 Task: Set the relative font size for the text renderer to small.
Action: Mouse moved to (126, 16)
Screenshot: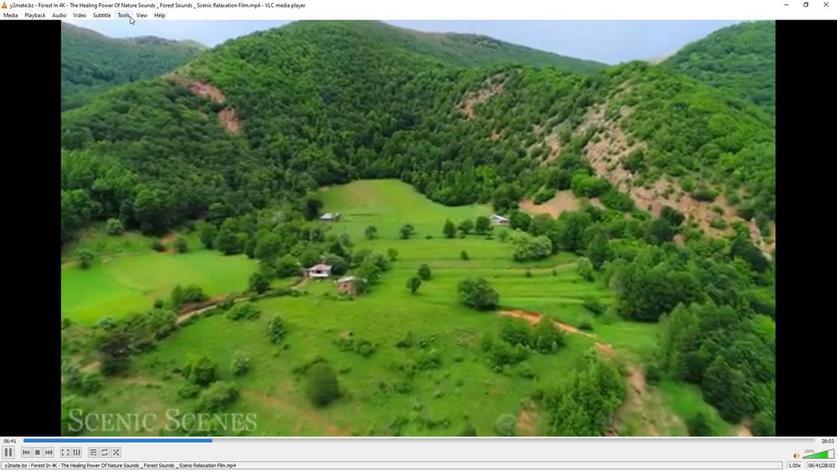 
Action: Mouse pressed left at (126, 16)
Screenshot: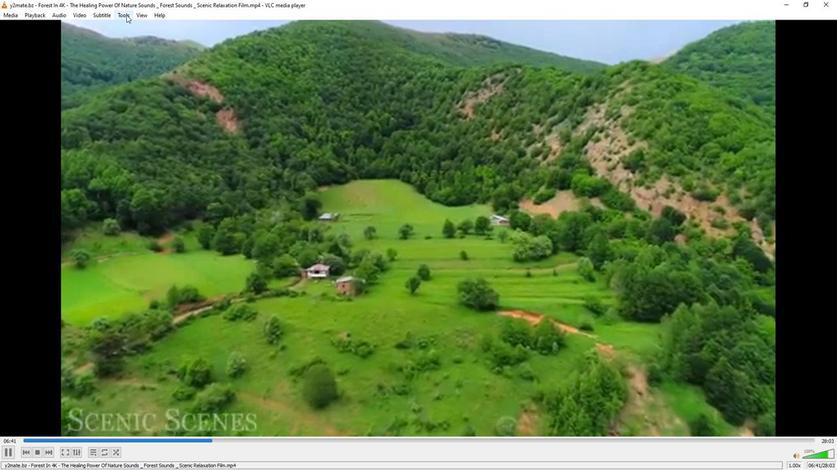 
Action: Mouse moved to (143, 117)
Screenshot: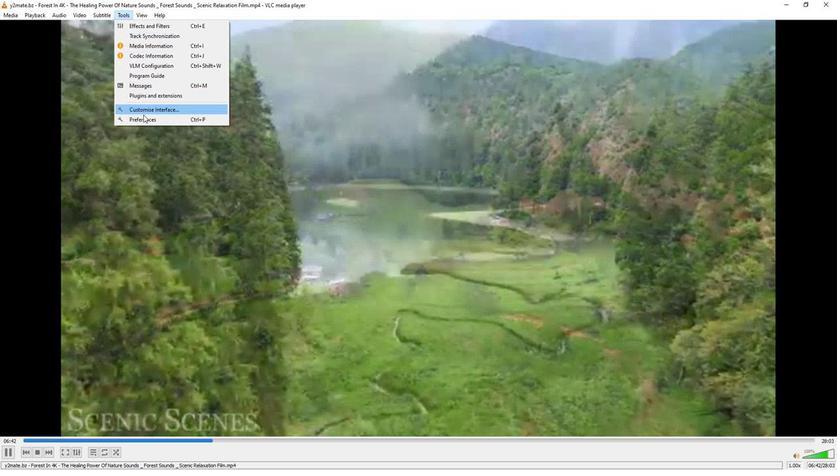 
Action: Mouse pressed left at (143, 117)
Screenshot: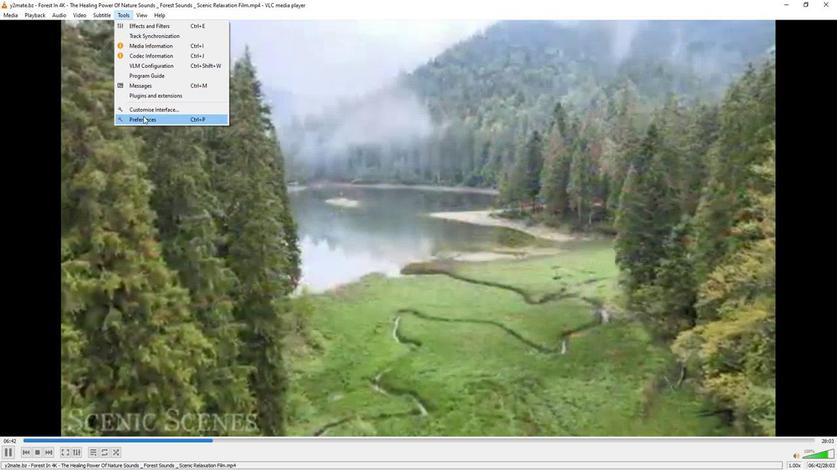 
Action: Mouse moved to (275, 385)
Screenshot: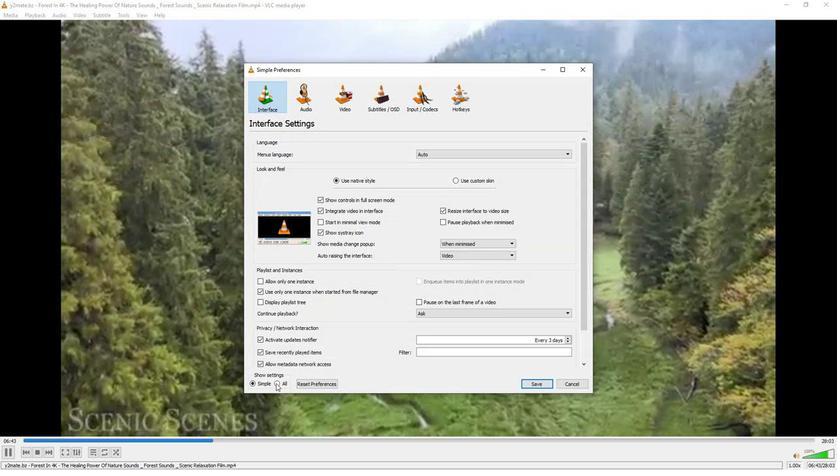 
Action: Mouse pressed left at (275, 385)
Screenshot: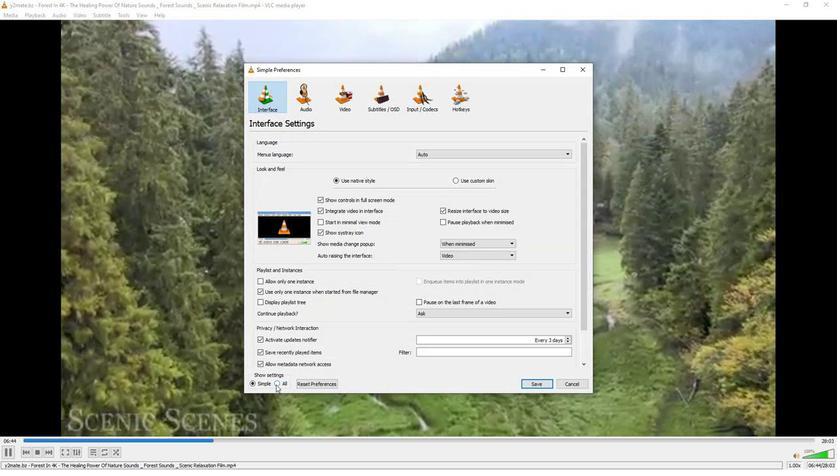 
Action: Mouse moved to (303, 304)
Screenshot: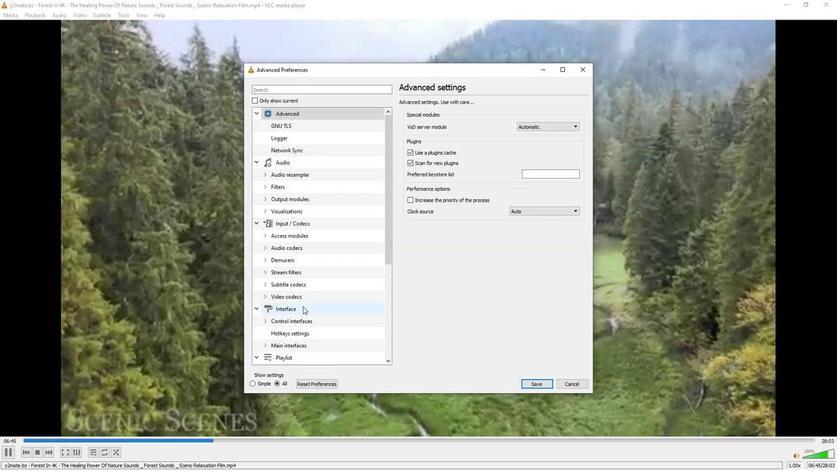 
Action: Mouse scrolled (303, 303) with delta (0, 0)
Screenshot: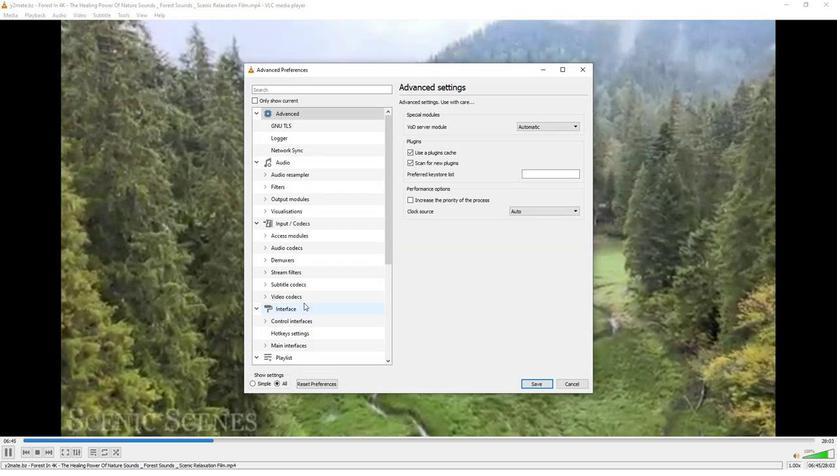 
Action: Mouse scrolled (303, 303) with delta (0, 0)
Screenshot: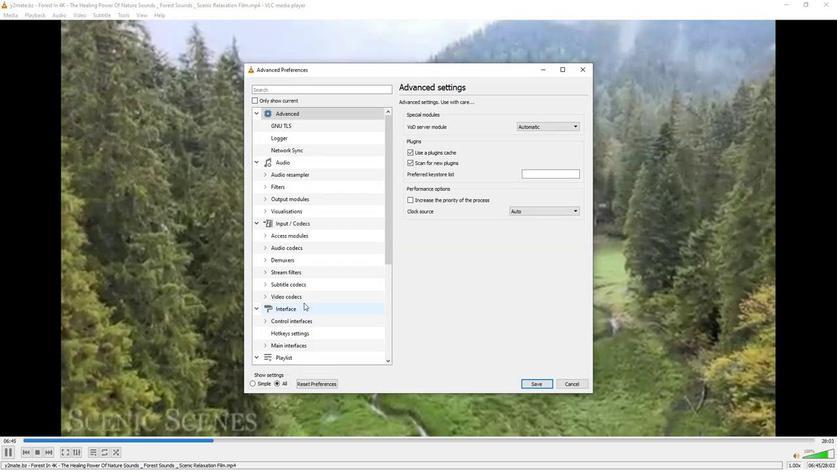 
Action: Mouse scrolled (303, 303) with delta (0, 0)
Screenshot: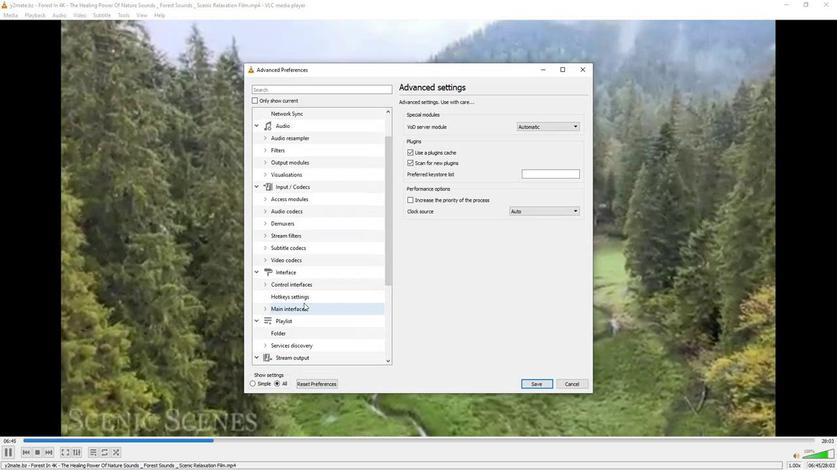 
Action: Mouse scrolled (303, 303) with delta (0, 0)
Screenshot: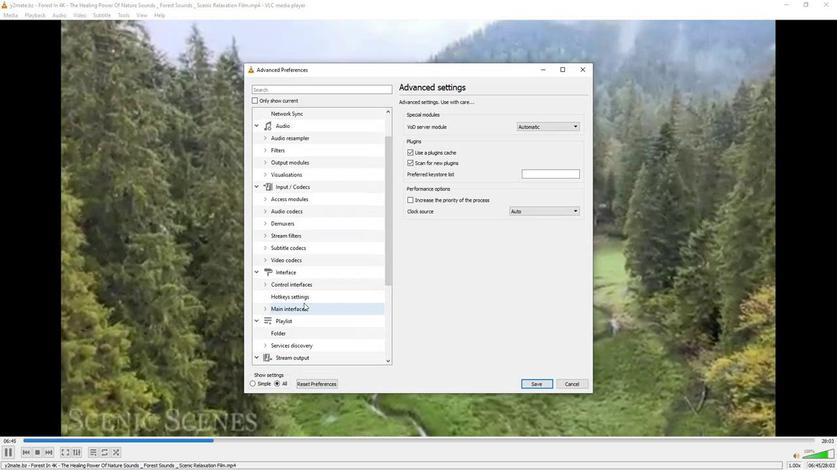 
Action: Mouse scrolled (303, 303) with delta (0, 0)
Screenshot: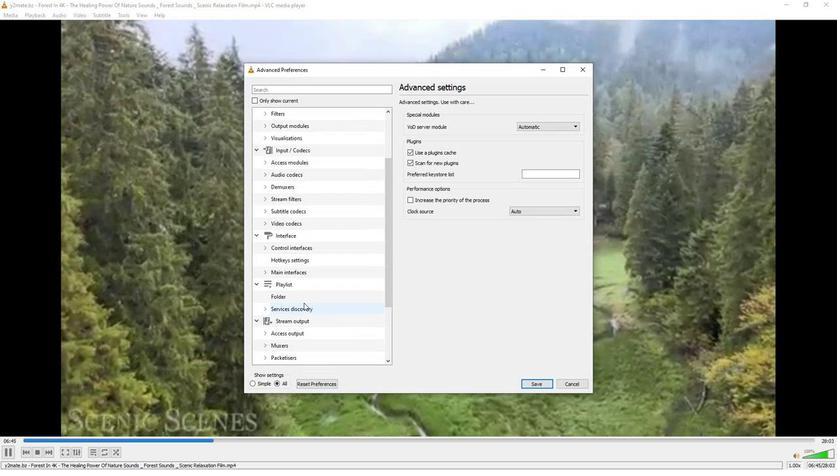 
Action: Mouse scrolled (303, 303) with delta (0, 0)
Screenshot: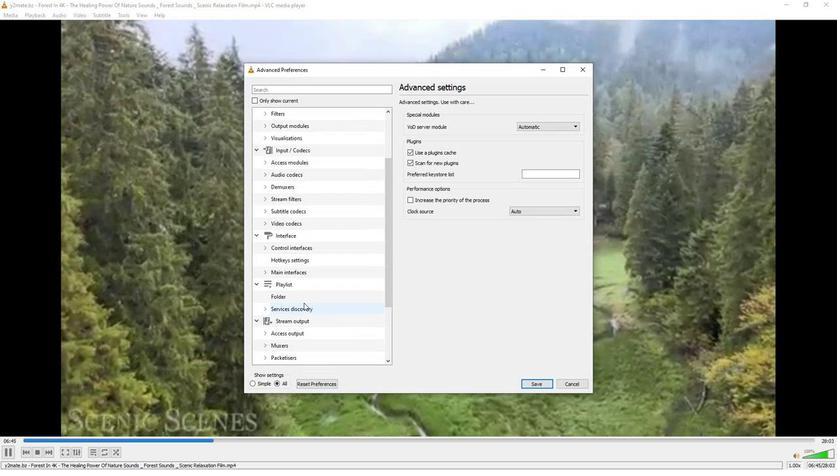 
Action: Mouse scrolled (303, 303) with delta (0, 0)
Screenshot: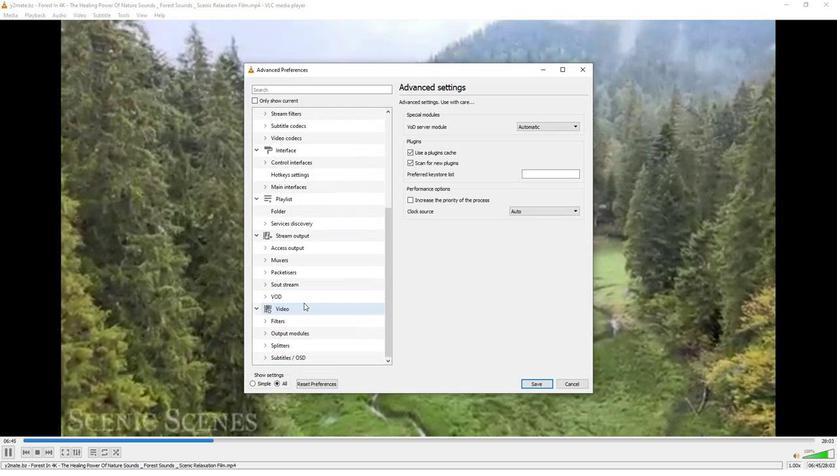
Action: Mouse scrolled (303, 303) with delta (0, 0)
Screenshot: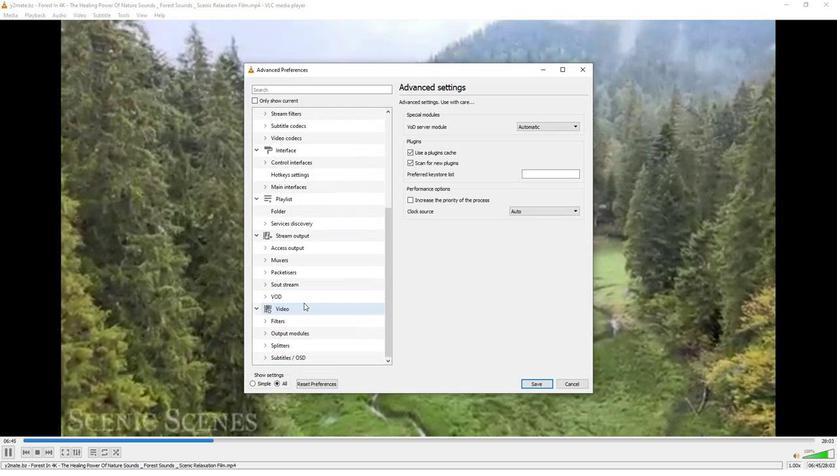 
Action: Mouse moved to (263, 357)
Screenshot: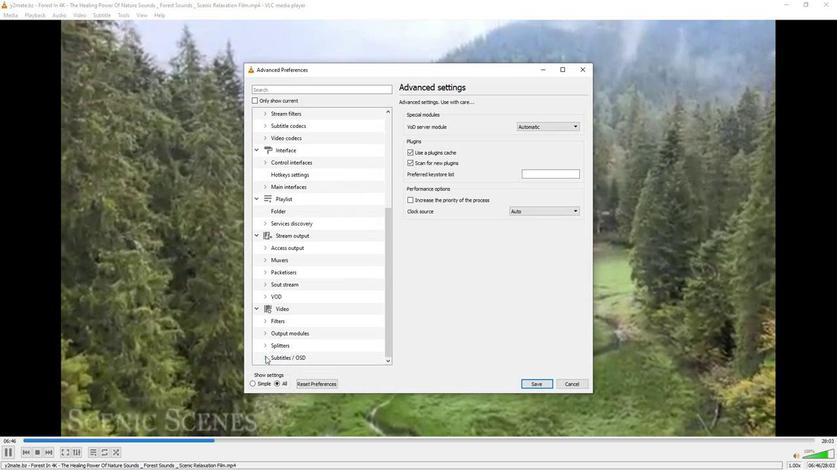 
Action: Mouse pressed left at (263, 357)
Screenshot: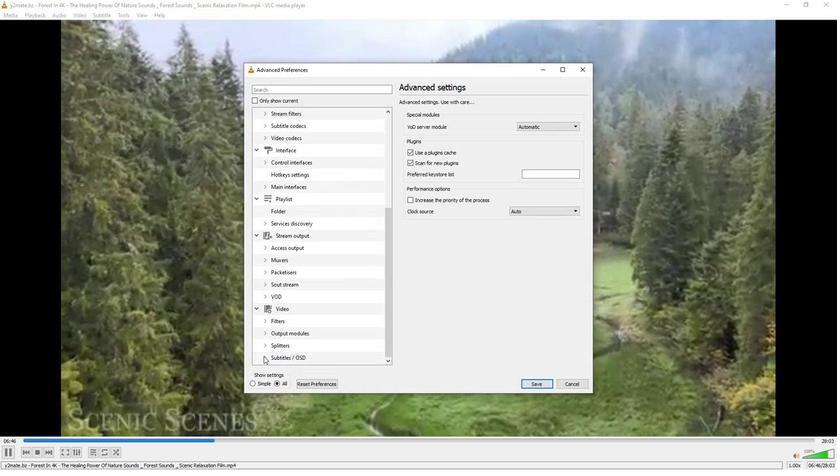 
Action: Mouse moved to (289, 329)
Screenshot: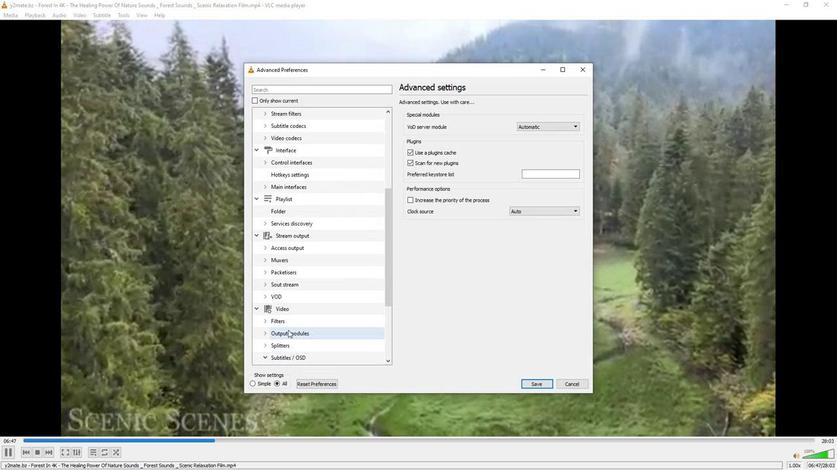 
Action: Mouse scrolled (289, 329) with delta (0, 0)
Screenshot: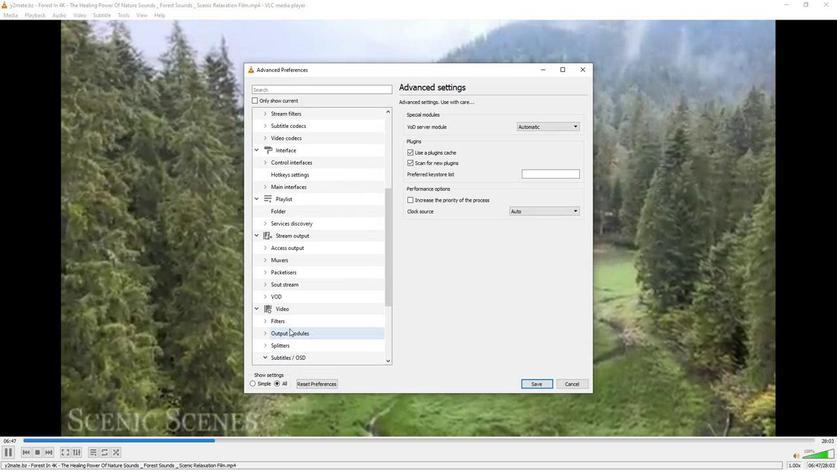 
Action: Mouse scrolled (289, 329) with delta (0, 0)
Screenshot: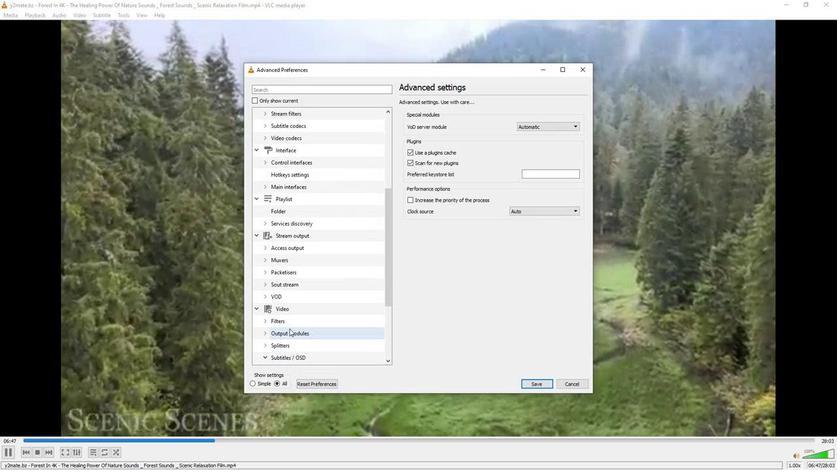 
Action: Mouse scrolled (289, 329) with delta (0, 0)
Screenshot: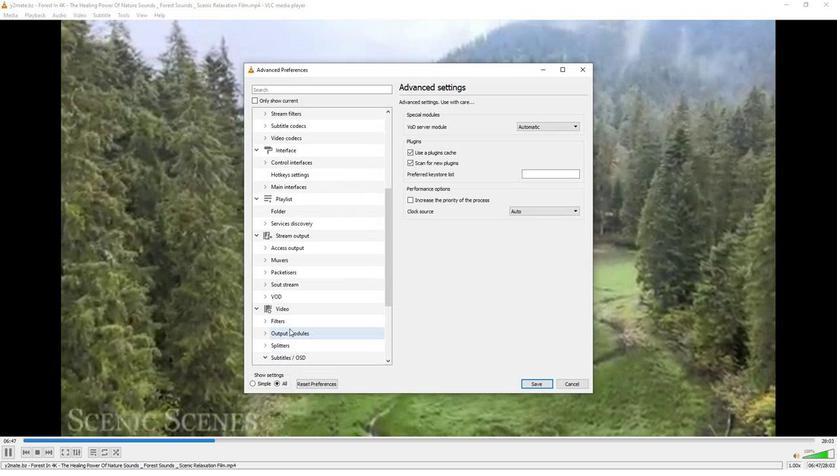 
Action: Mouse moved to (289, 328)
Screenshot: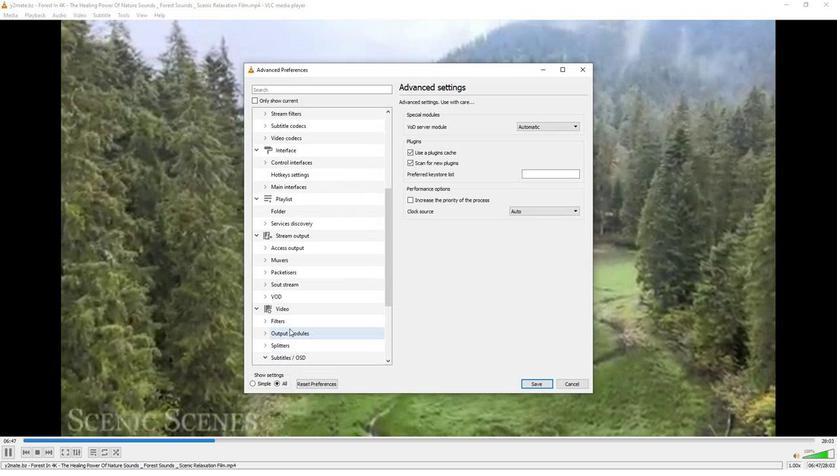 
Action: Mouse scrolled (289, 328) with delta (0, 0)
Screenshot: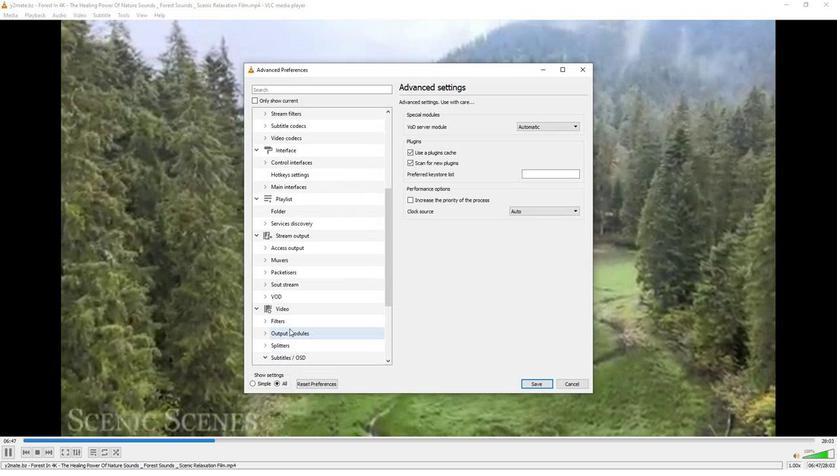 
Action: Mouse scrolled (289, 328) with delta (0, 0)
Screenshot: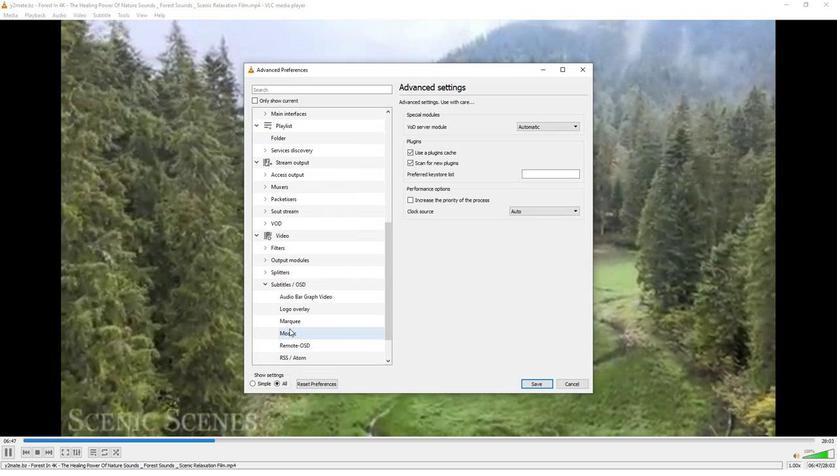 
Action: Mouse scrolled (289, 328) with delta (0, 0)
Screenshot: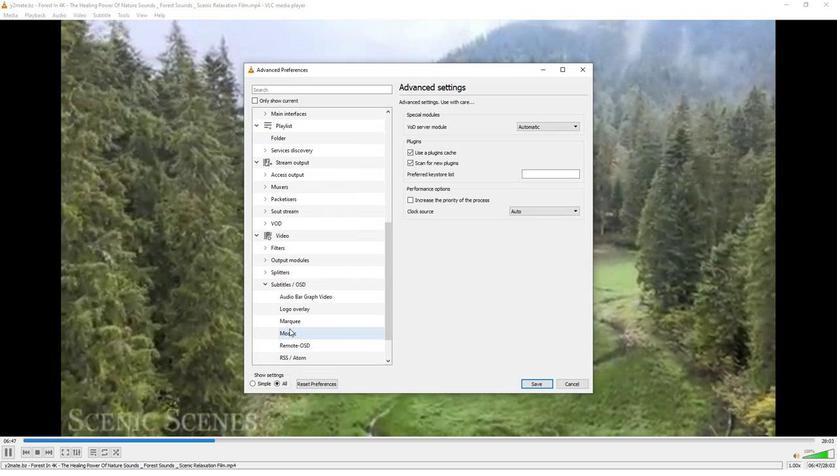 
Action: Mouse moved to (289, 325)
Screenshot: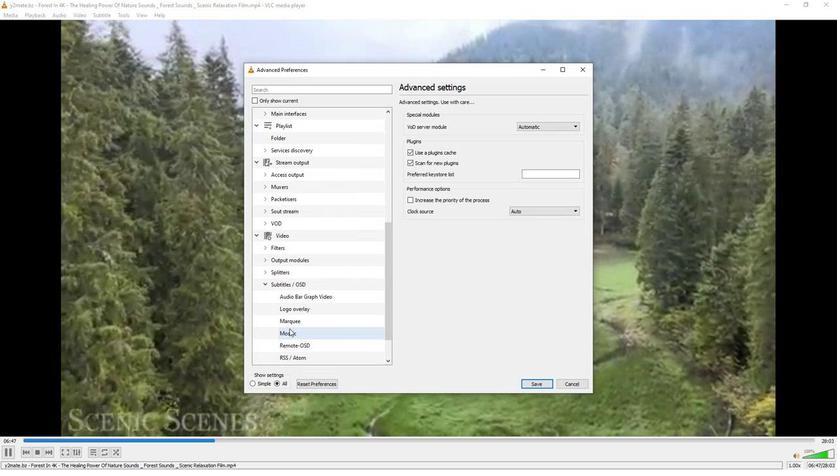 
Action: Mouse scrolled (289, 324) with delta (0, 0)
Screenshot: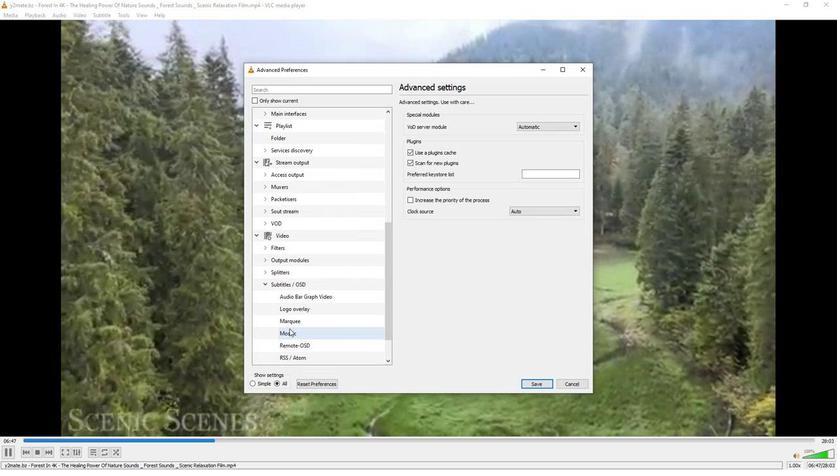 
Action: Mouse moved to (289, 358)
Screenshot: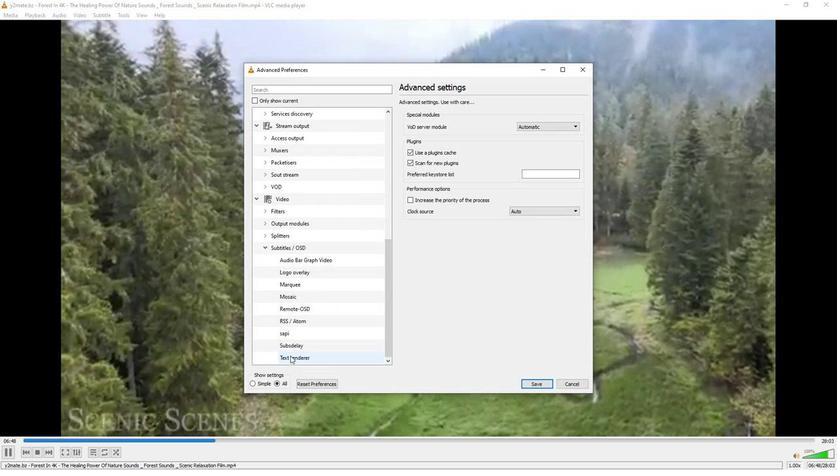 
Action: Mouse pressed left at (289, 358)
Screenshot: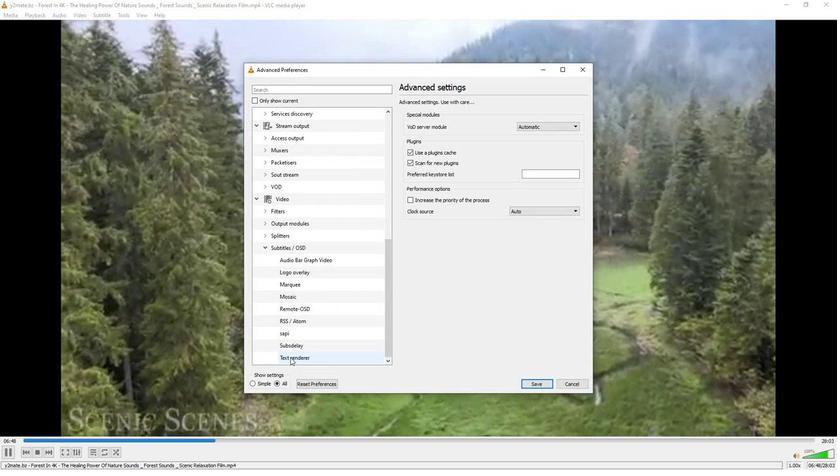 
Action: Mouse moved to (578, 150)
Screenshot: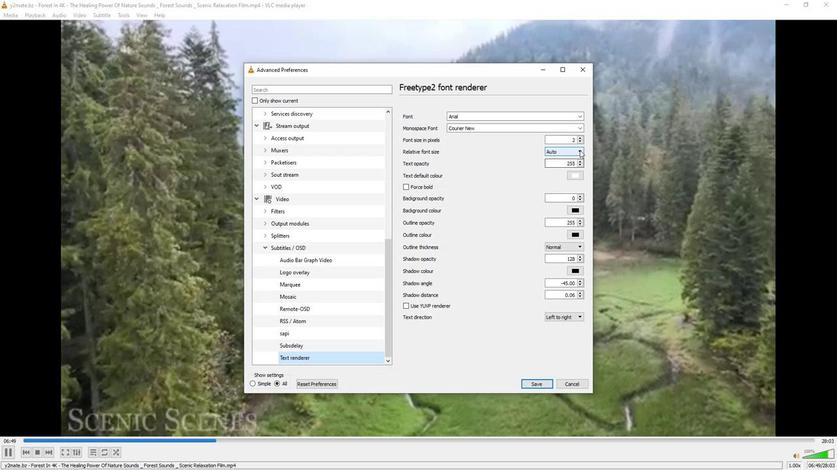 
Action: Mouse pressed left at (578, 150)
Screenshot: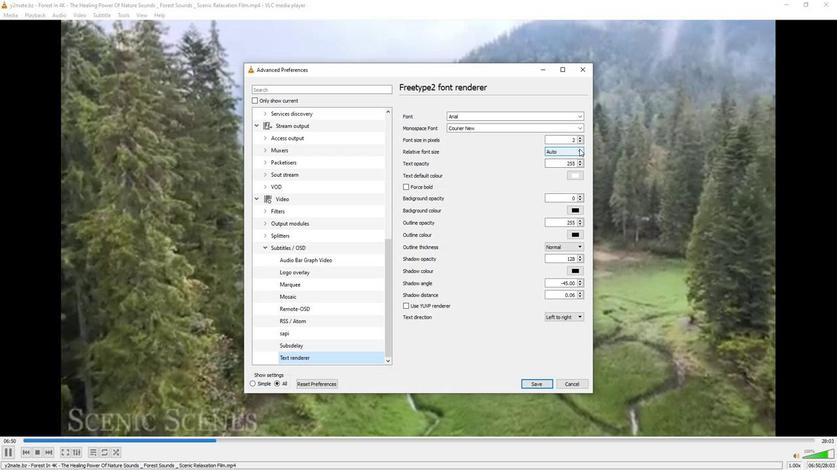 
Action: Mouse moved to (555, 170)
Screenshot: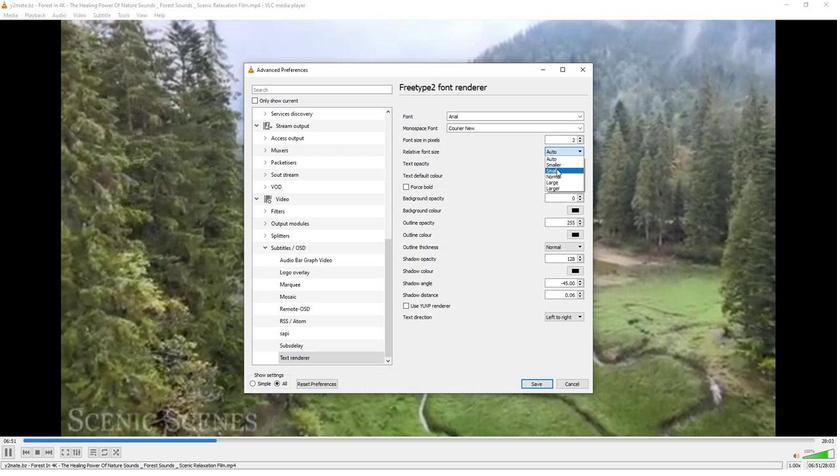 
Action: Mouse pressed left at (555, 170)
Screenshot: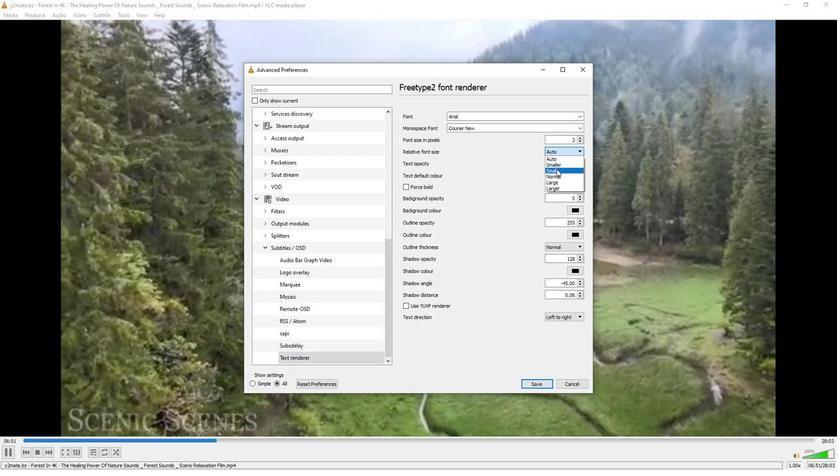 
Action: Mouse moved to (552, 171)
Screenshot: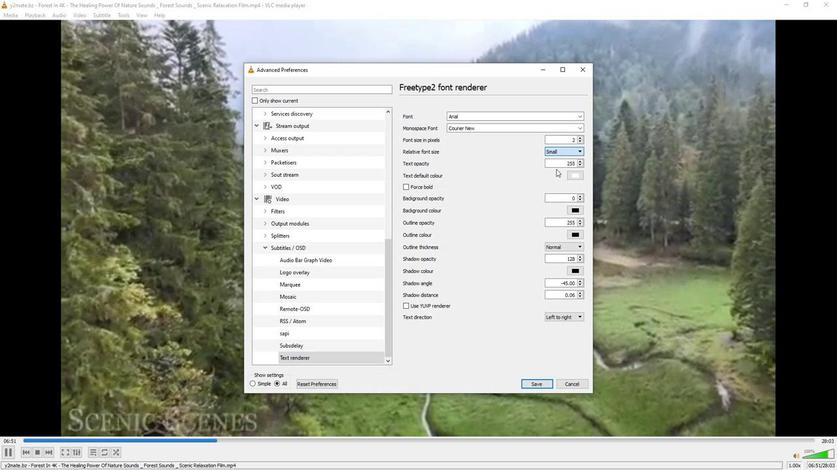 
